 Task: Click the Add under customer while Find Invoice
Action: Mouse moved to (166, 16)
Screenshot: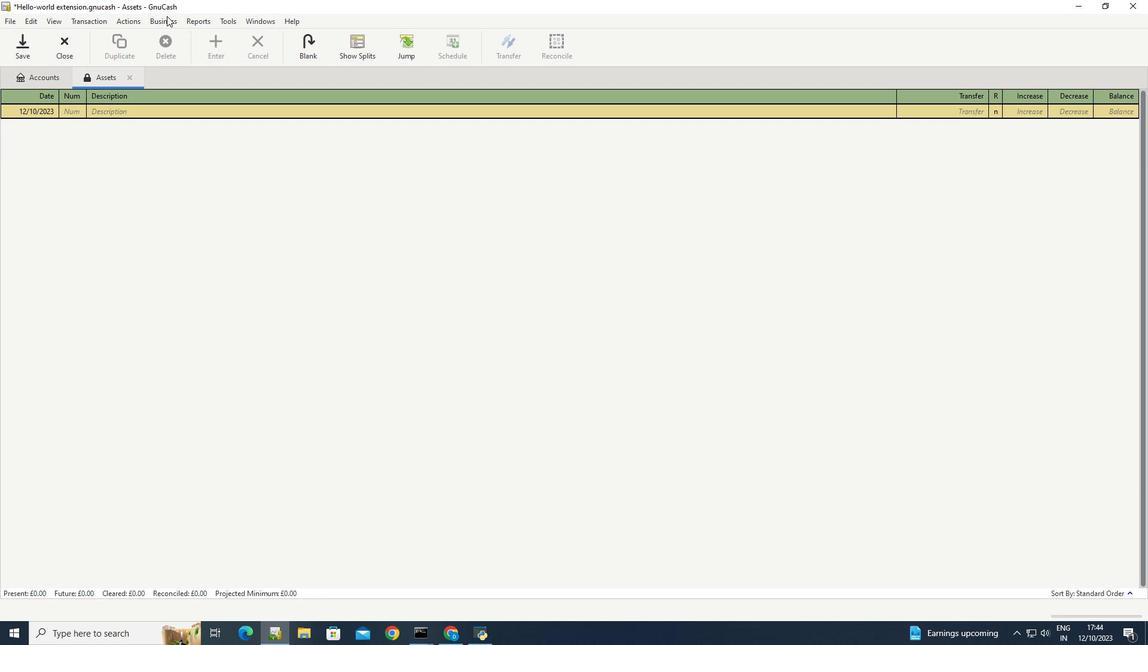 
Action: Mouse pressed left at (166, 16)
Screenshot: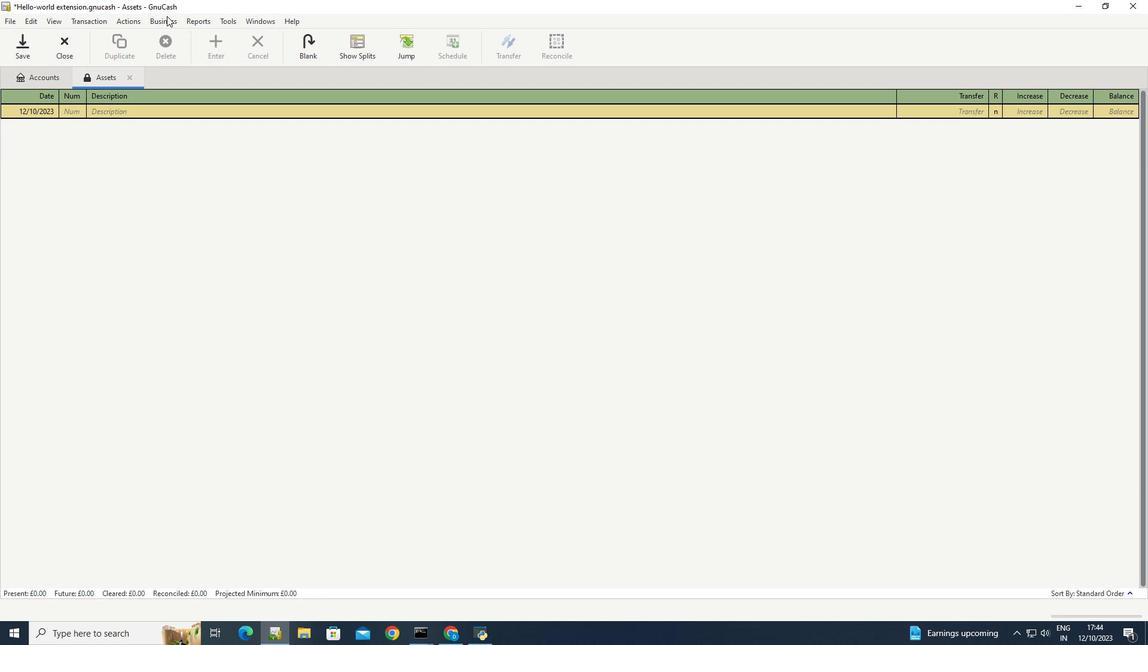
Action: Mouse moved to (305, 99)
Screenshot: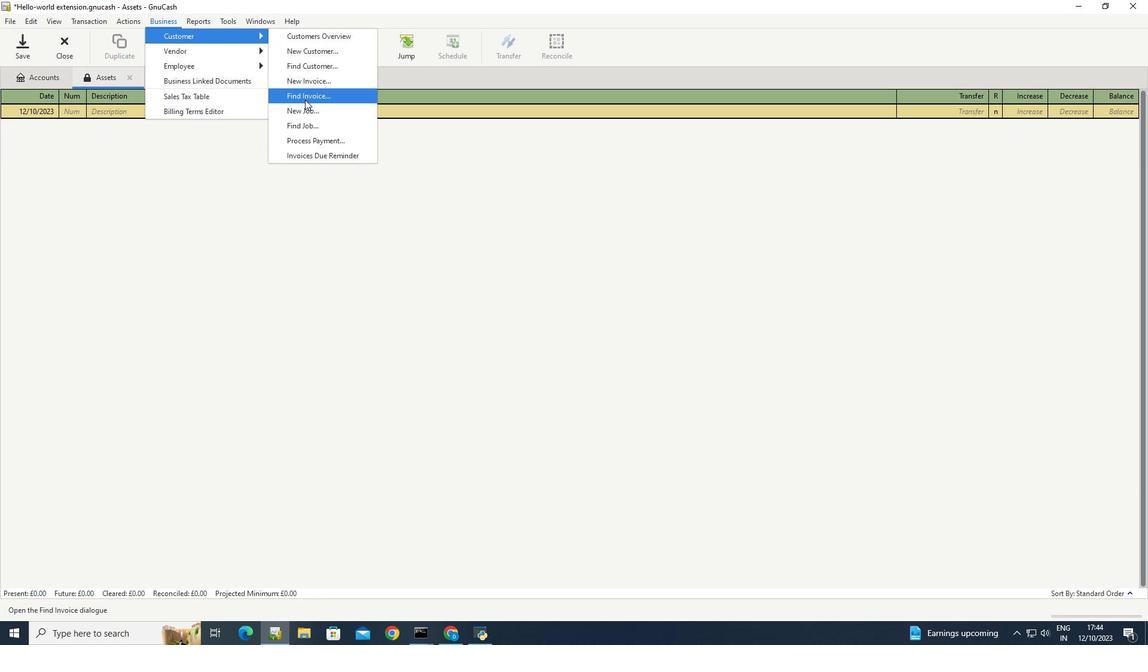 
Action: Mouse pressed left at (305, 99)
Screenshot: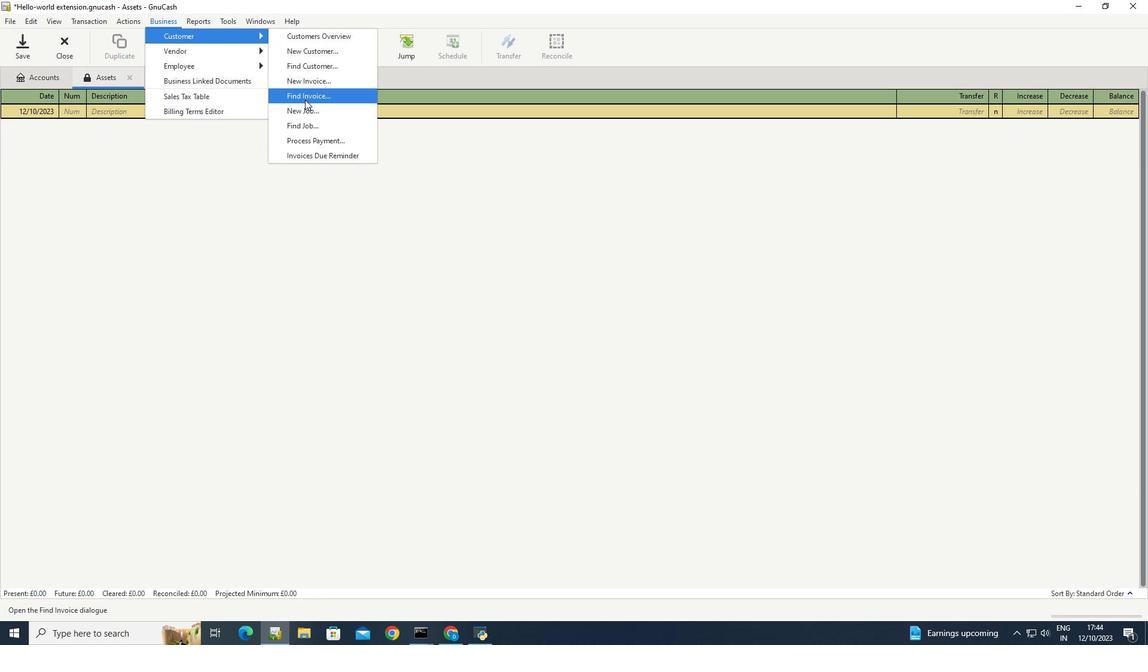 
Action: Mouse moved to (571, 276)
Screenshot: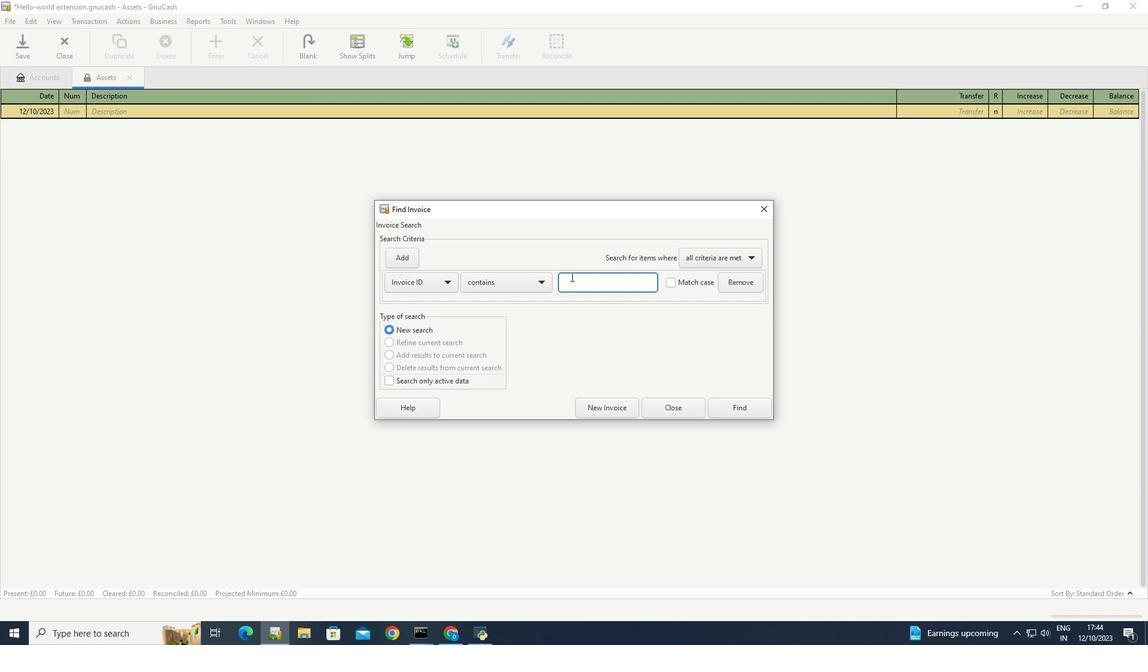 
Action: Mouse pressed left at (571, 276)
Screenshot: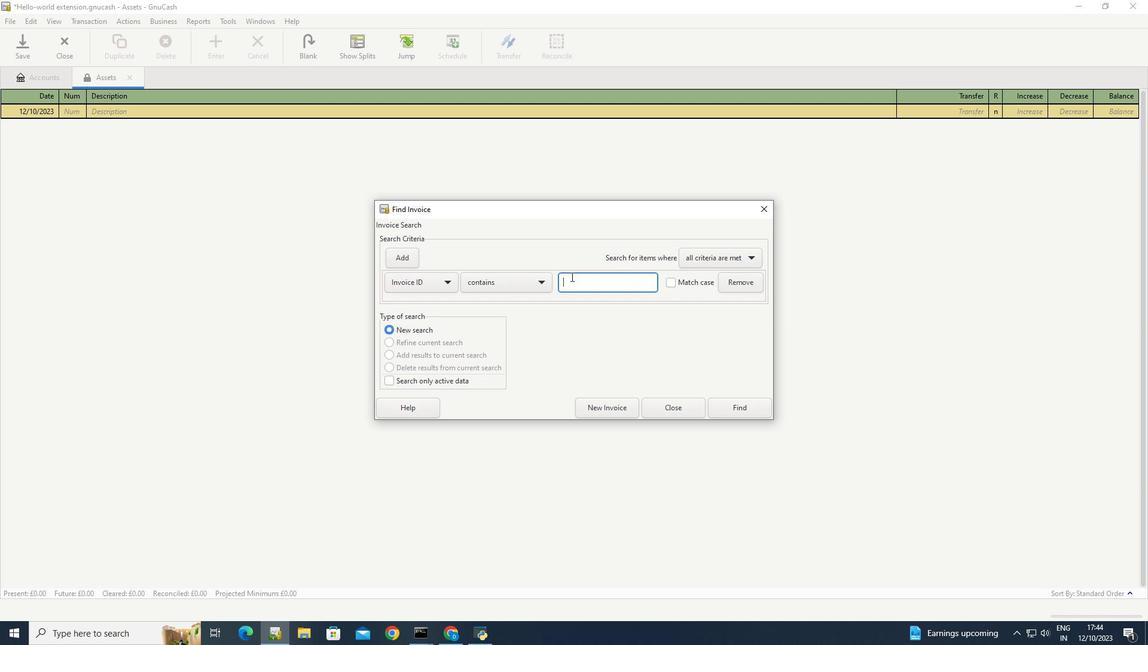 
Action: Key pressed sof<Key.backspace><Key.backspace><Key.caps_lock>OFTAGE
Screenshot: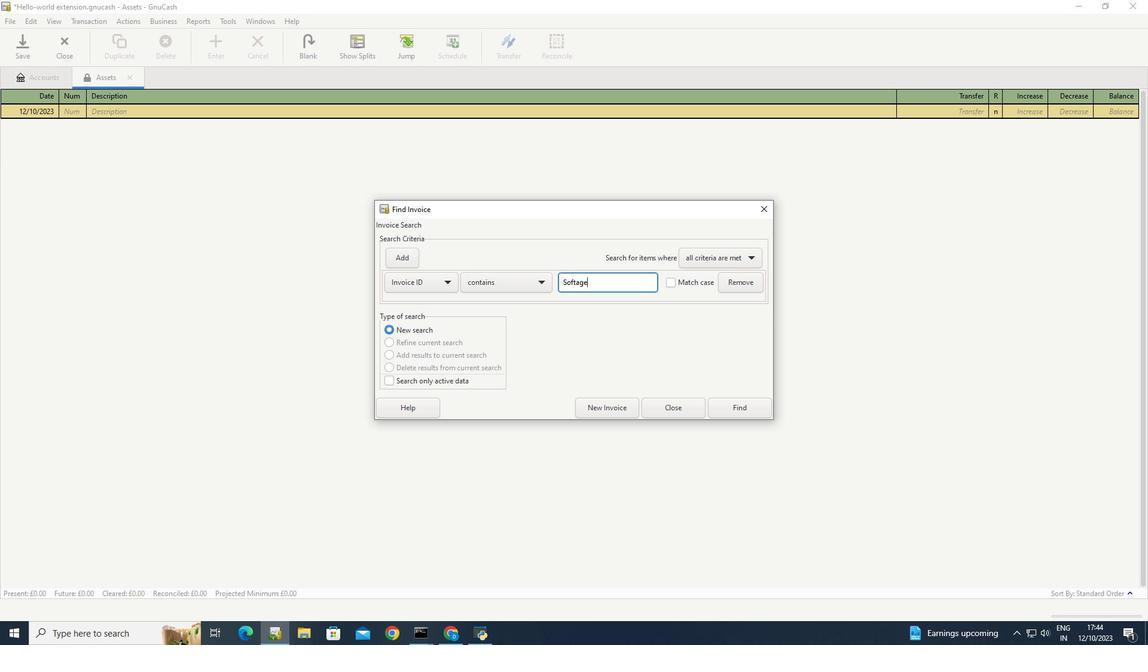 
Action: Mouse moved to (403, 258)
Screenshot: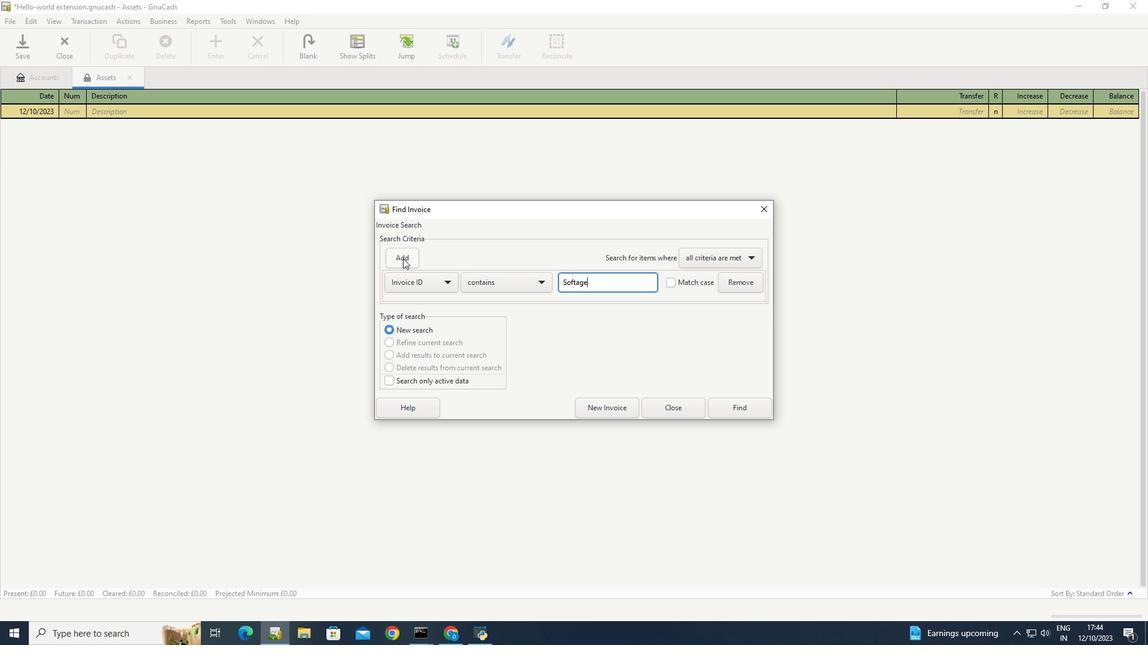 
Action: Mouse pressed left at (403, 258)
Screenshot: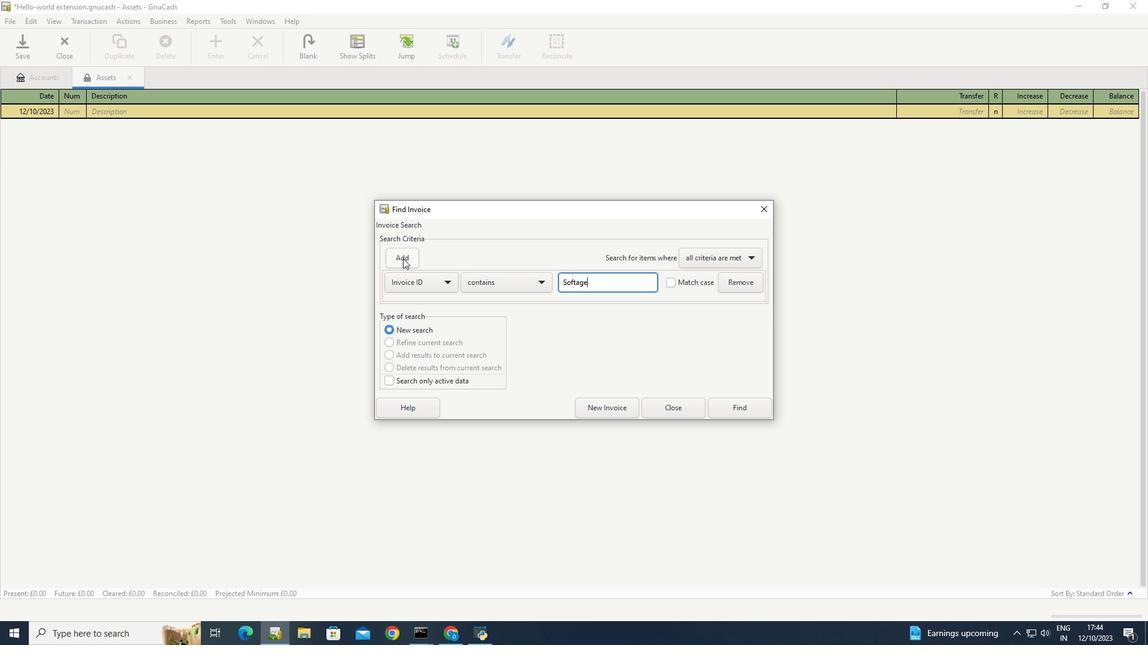 
Action: Mouse moved to (548, 342)
Screenshot: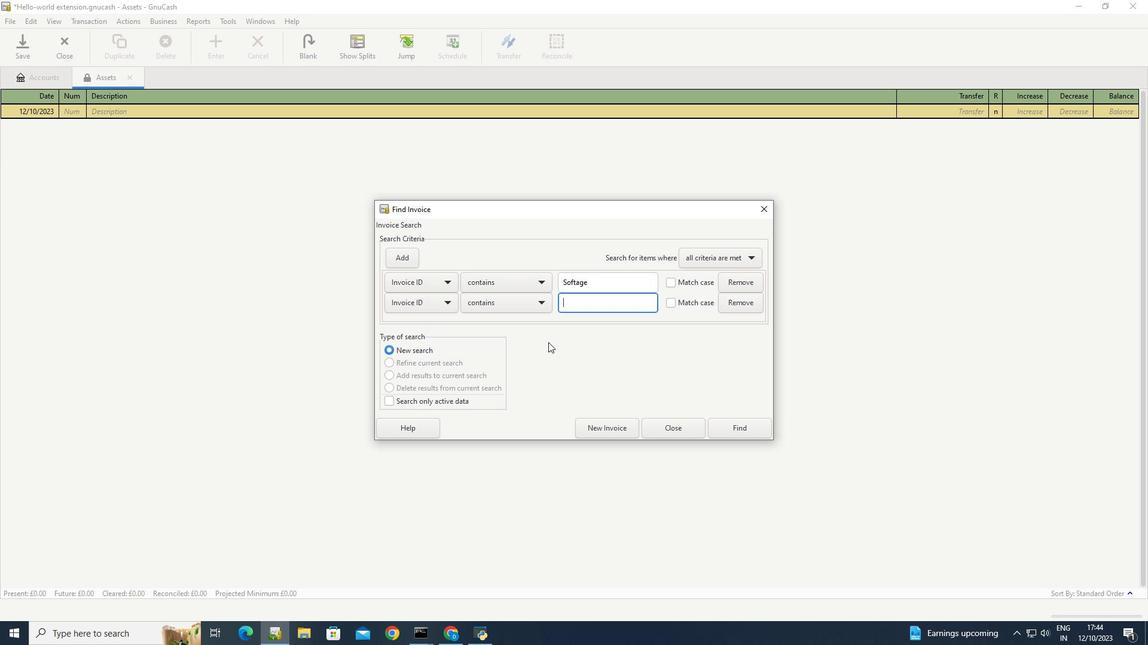 
